Task: Add Territory Organic Rose Wine to the cart.
Action: Mouse moved to (654, 227)
Screenshot: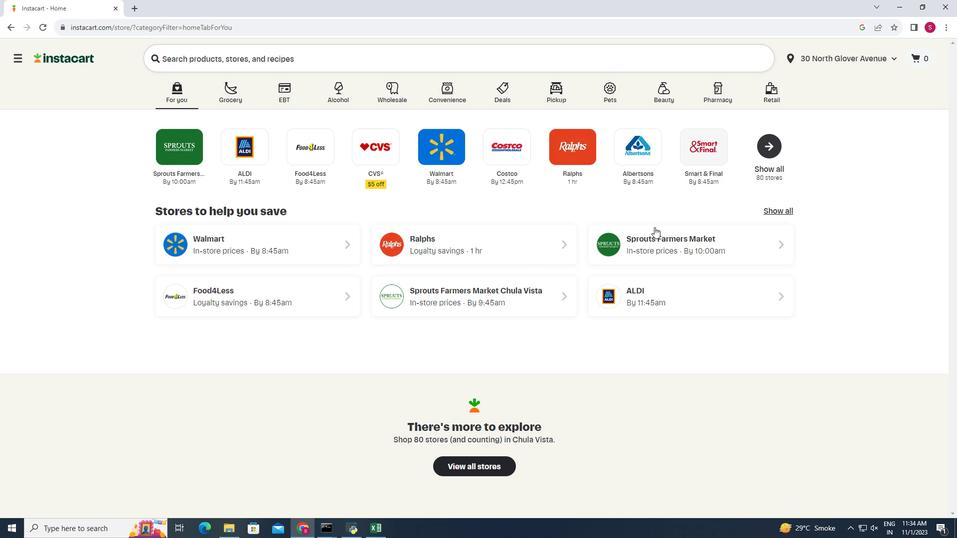 
Action: Mouse pressed left at (654, 227)
Screenshot: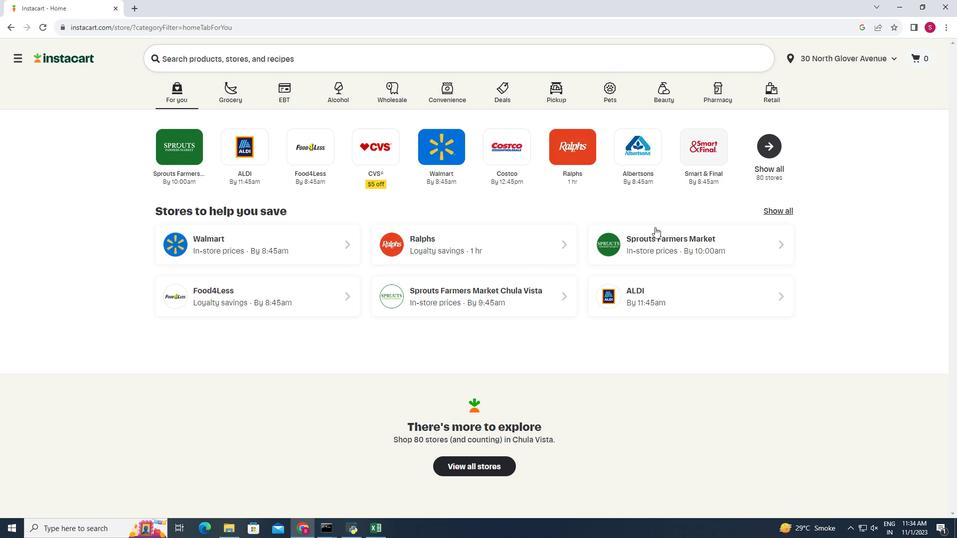 
Action: Mouse moved to (41, 477)
Screenshot: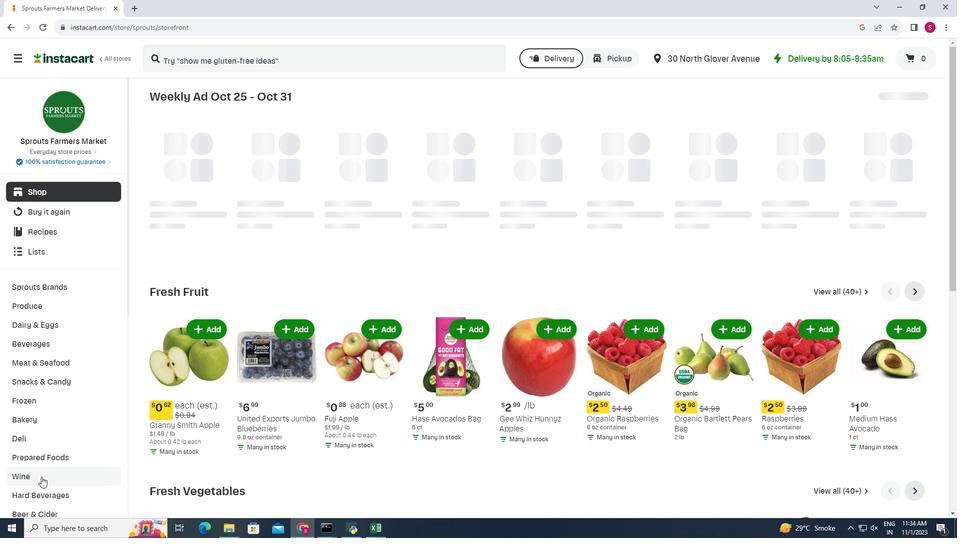 
Action: Mouse pressed left at (41, 477)
Screenshot: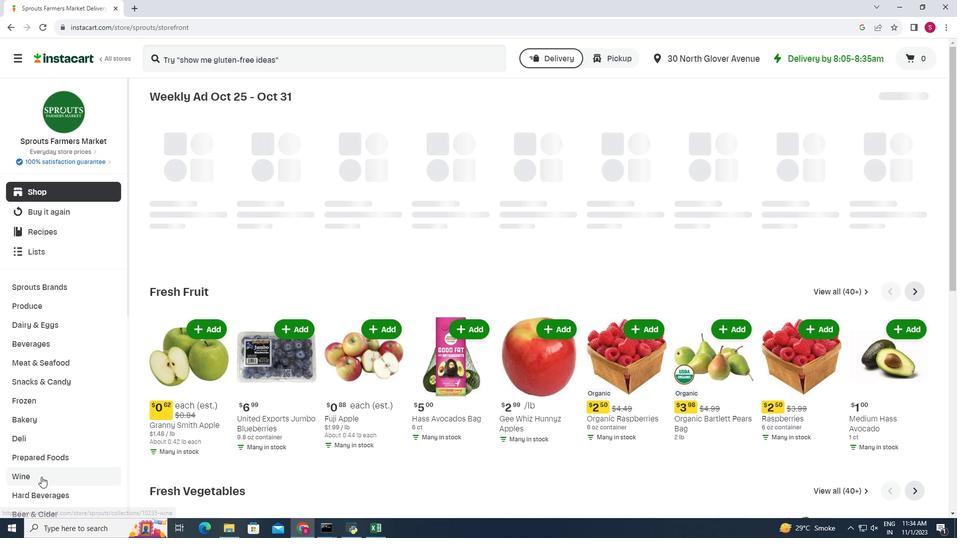 
Action: Mouse moved to (448, 122)
Screenshot: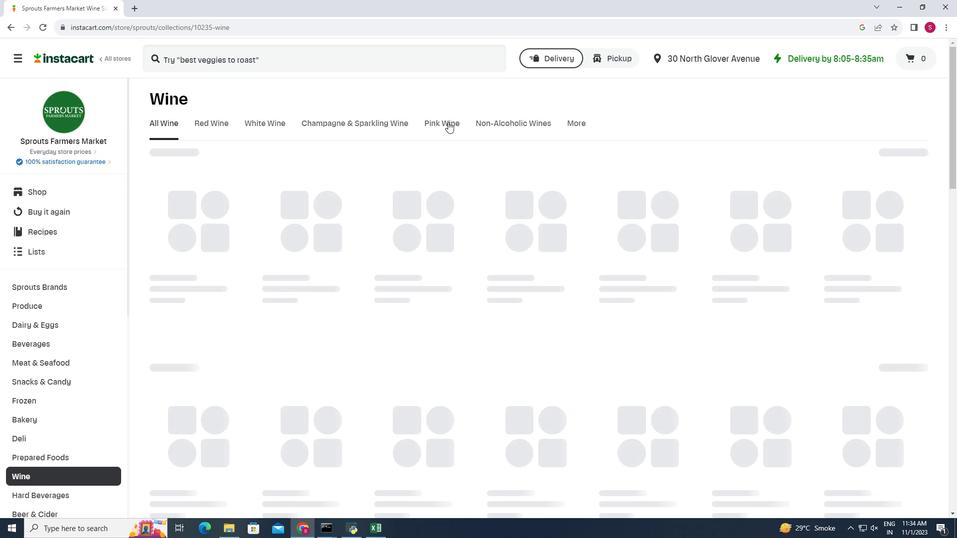 
Action: Mouse pressed left at (448, 122)
Screenshot: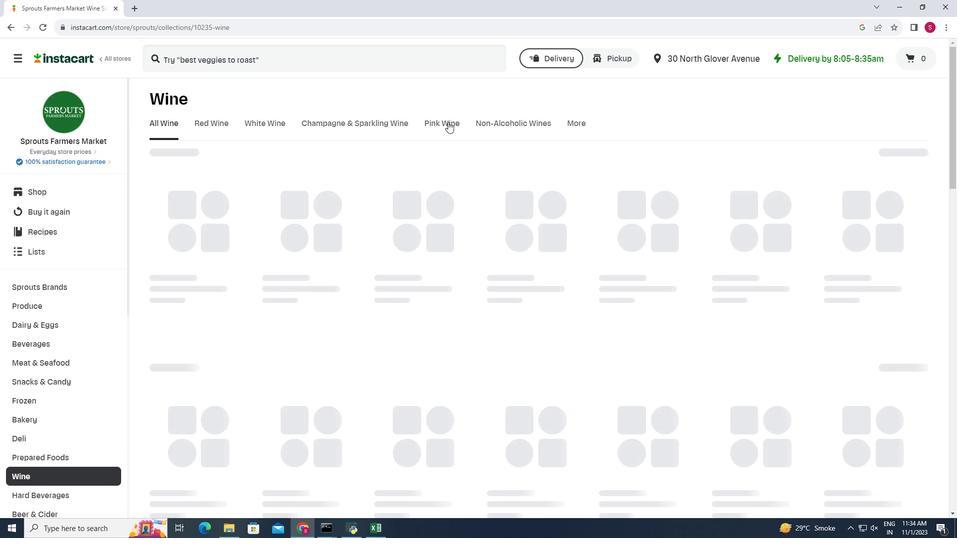 
Action: Mouse moved to (658, 204)
Screenshot: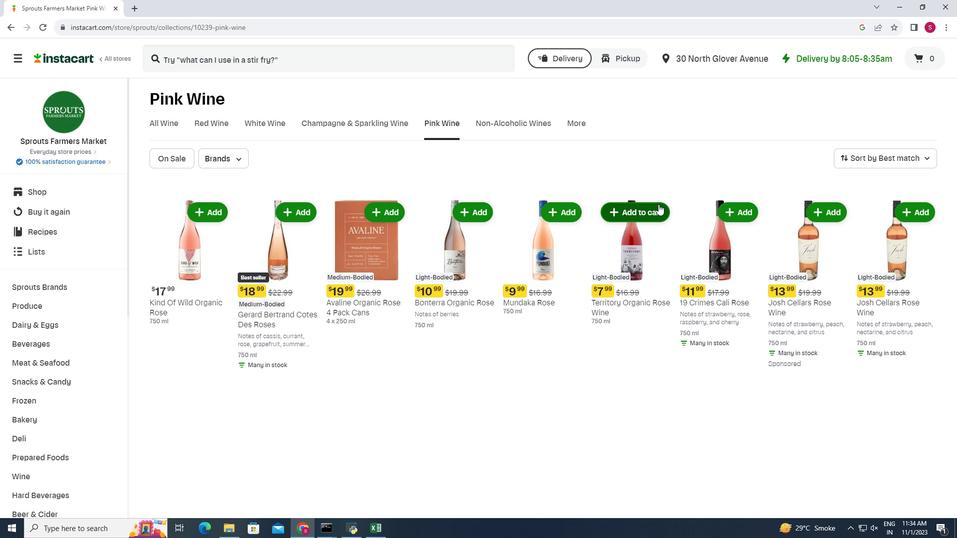 
Action: Mouse pressed left at (658, 204)
Screenshot: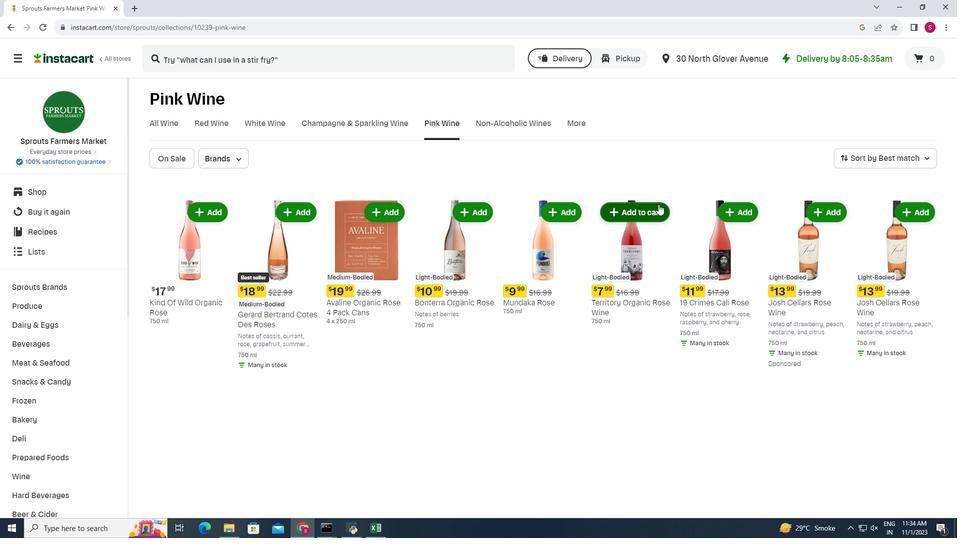 
Action: Mouse moved to (266, 303)
Screenshot: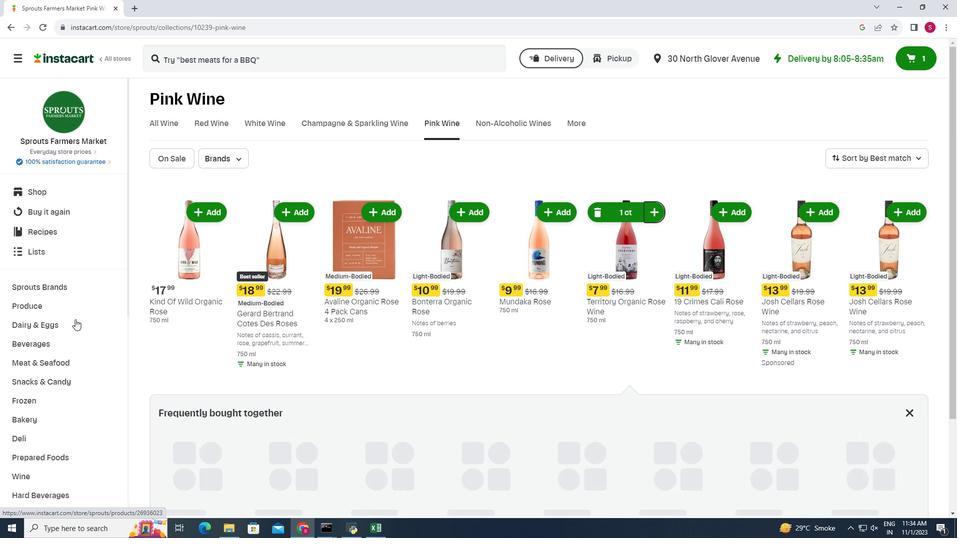
